 Task: Add an event with the title Presentation Finalization, date '2024/04/21', time 8:00 AM to 10:00 AMand add a description: The PIP Discussion will begin with a clear and concise explanation of the purpose and objectives of the performance improvement process. Participants will have a chance to understand the specific areas of concern and the expectations for improvement. The facilitator will ensure a supportive and non-judgmental environment, fostering open communication and active listening.Select event color  Lavender . Add location for the event as: 123 Saint Mark's Basilica, Venice, Italy, logged in from the account softage.2@softage.netand send the event invitation to softage.9@softage.net and softage.10@softage.net. Set a reminder for the event Every weekday(Monday to Friday)
Action: Mouse moved to (36, 119)
Screenshot: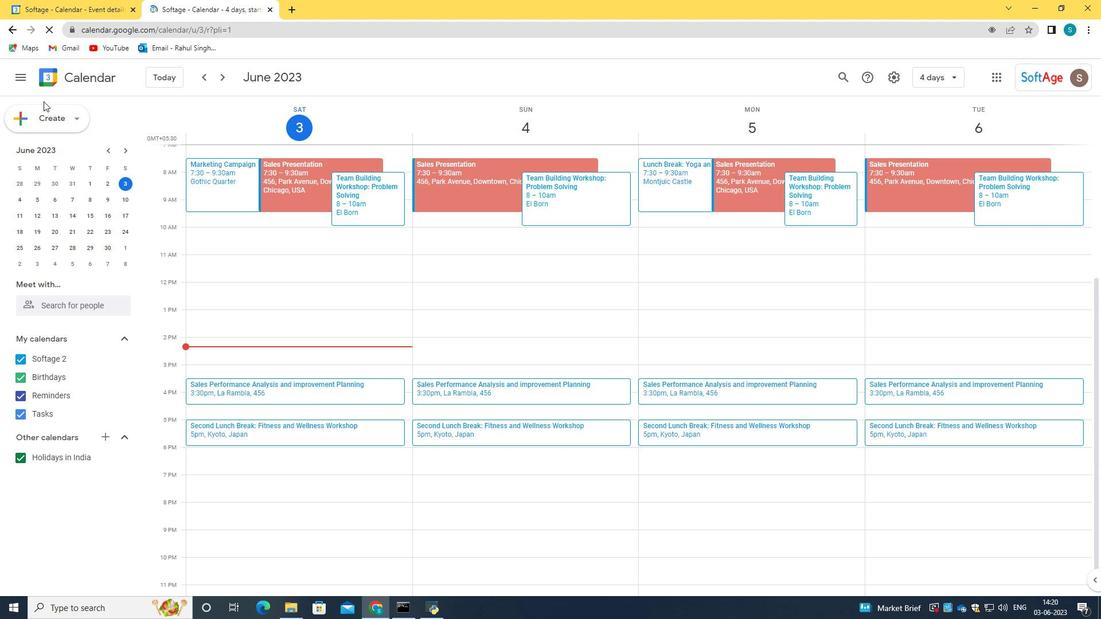 
Action: Mouse pressed left at (36, 119)
Screenshot: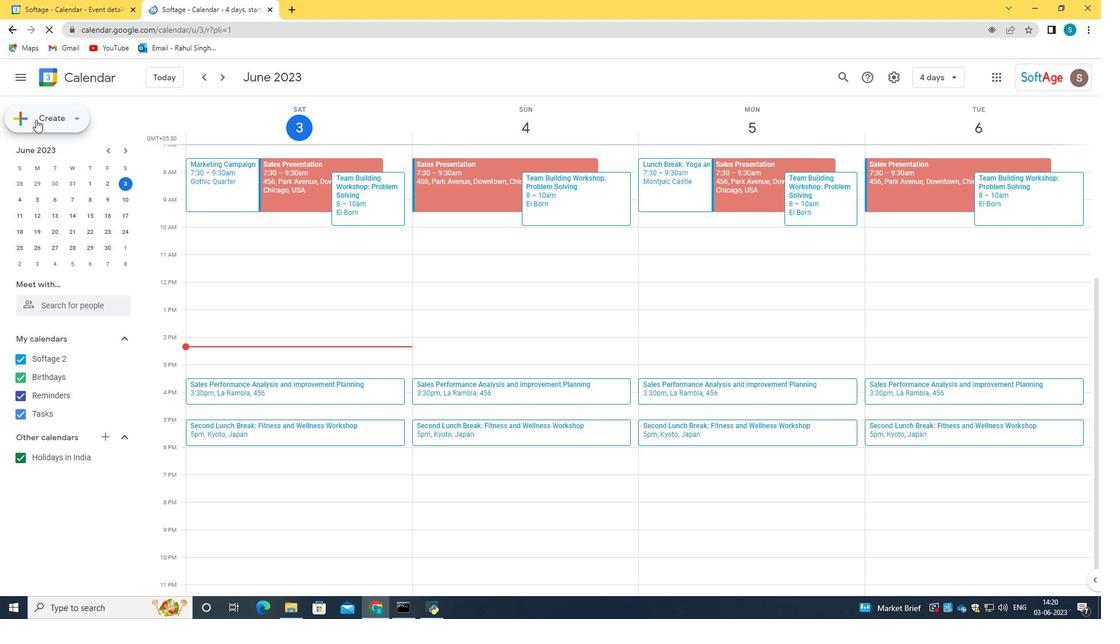 
Action: Mouse moved to (63, 155)
Screenshot: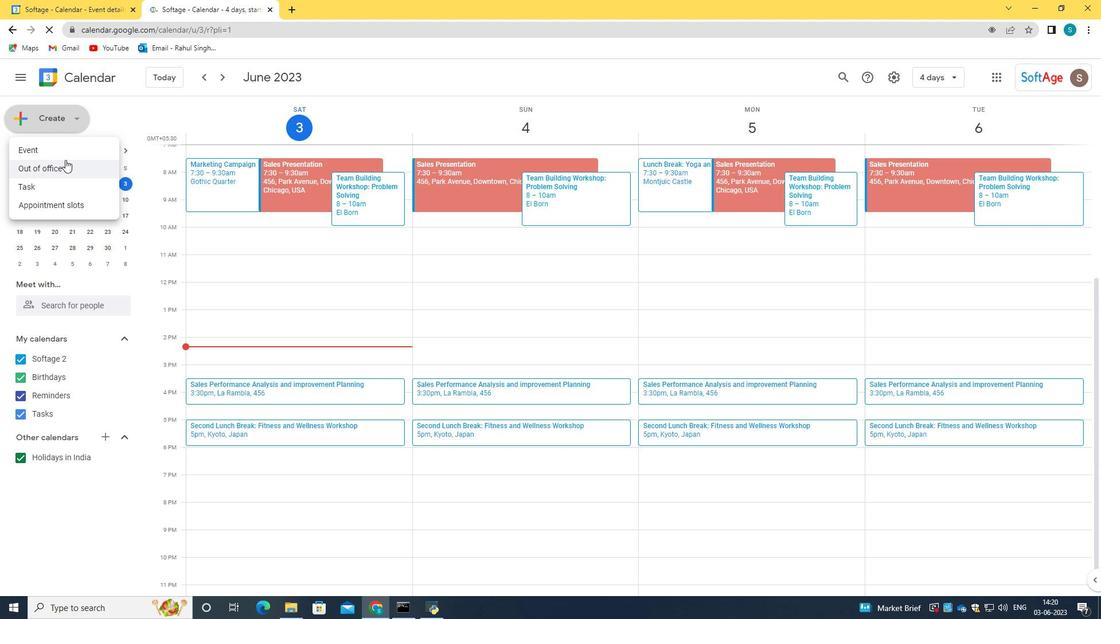 
Action: Mouse pressed left at (63, 155)
Screenshot: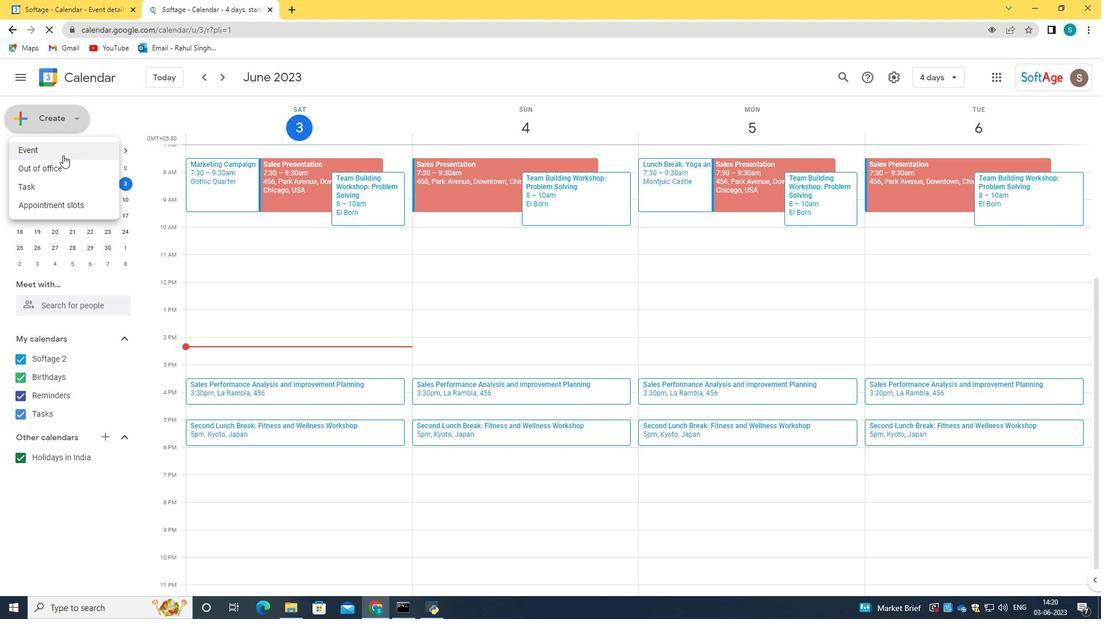 
Action: Mouse moved to (512, 224)
Screenshot: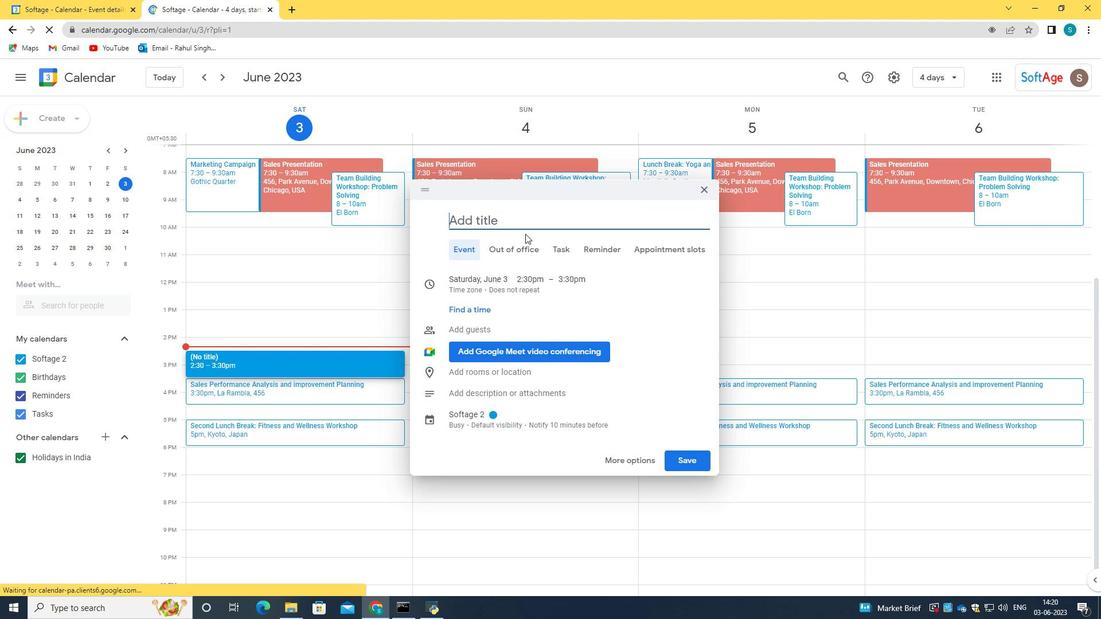 
Action: Mouse pressed left at (512, 224)
Screenshot: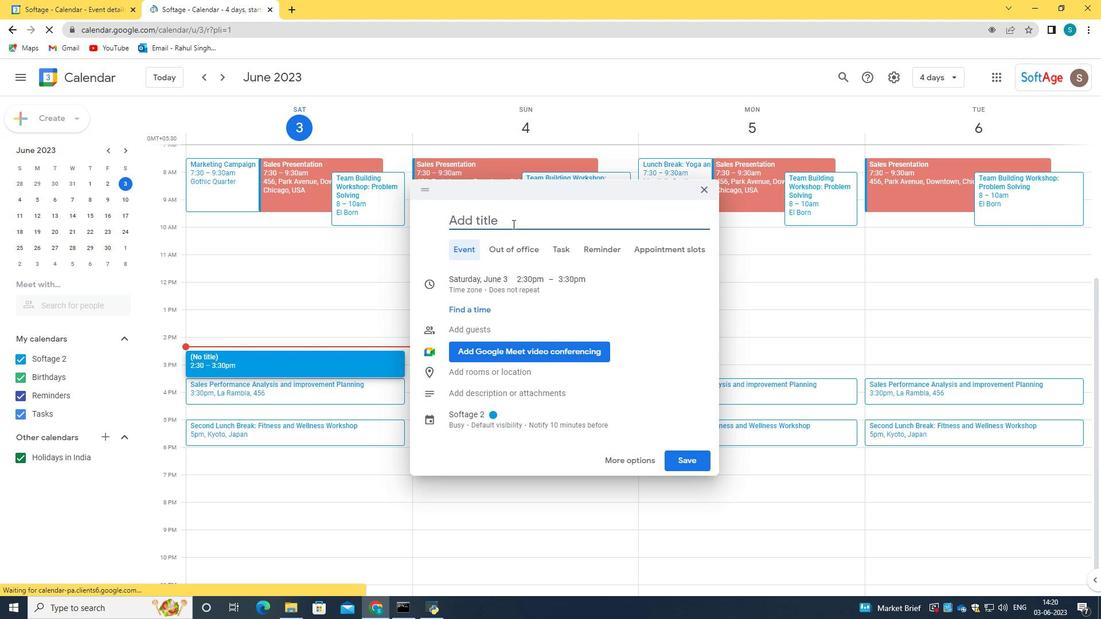 
Action: Key pressed <Key.caps_lock>S<Key.caps_lock>ales<Key.space><Key.caps_lock>T<Key.caps_lock>eam<Key.space><Key.caps_lock>M<Key.caps_lock>eeting,<Key.backspace>
Screenshot: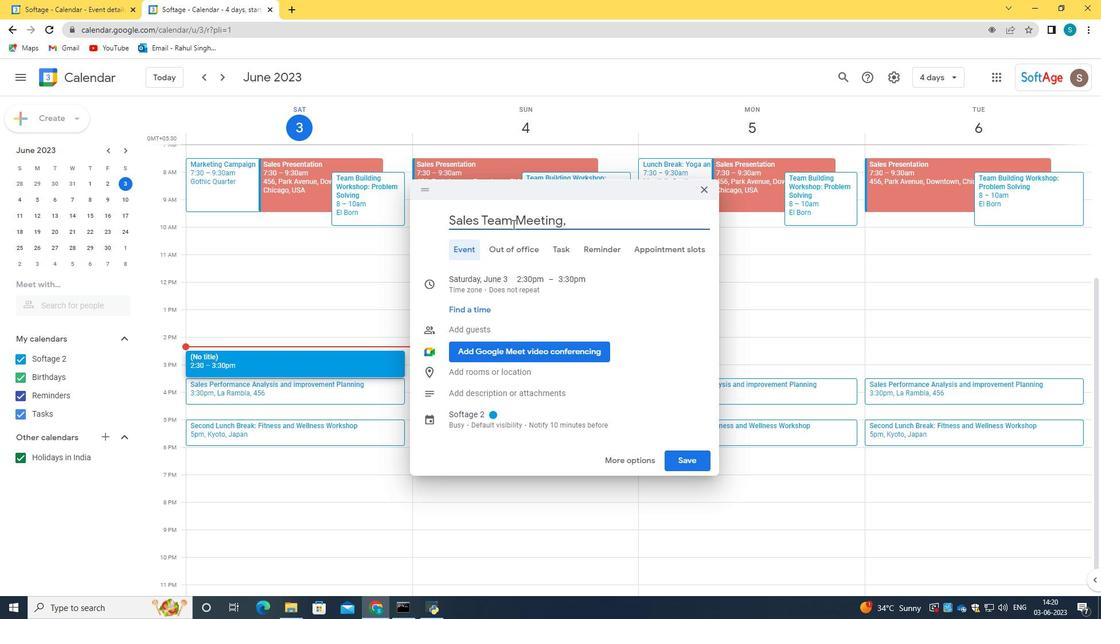 
Action: Mouse moved to (650, 459)
Screenshot: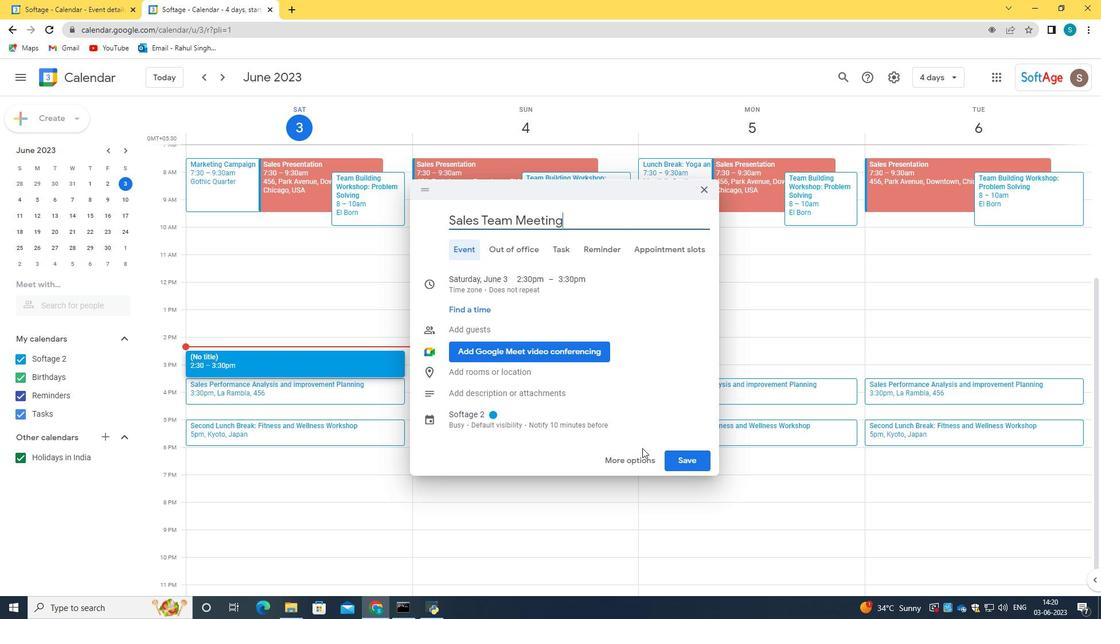 
Action: Mouse pressed left at (650, 459)
Screenshot: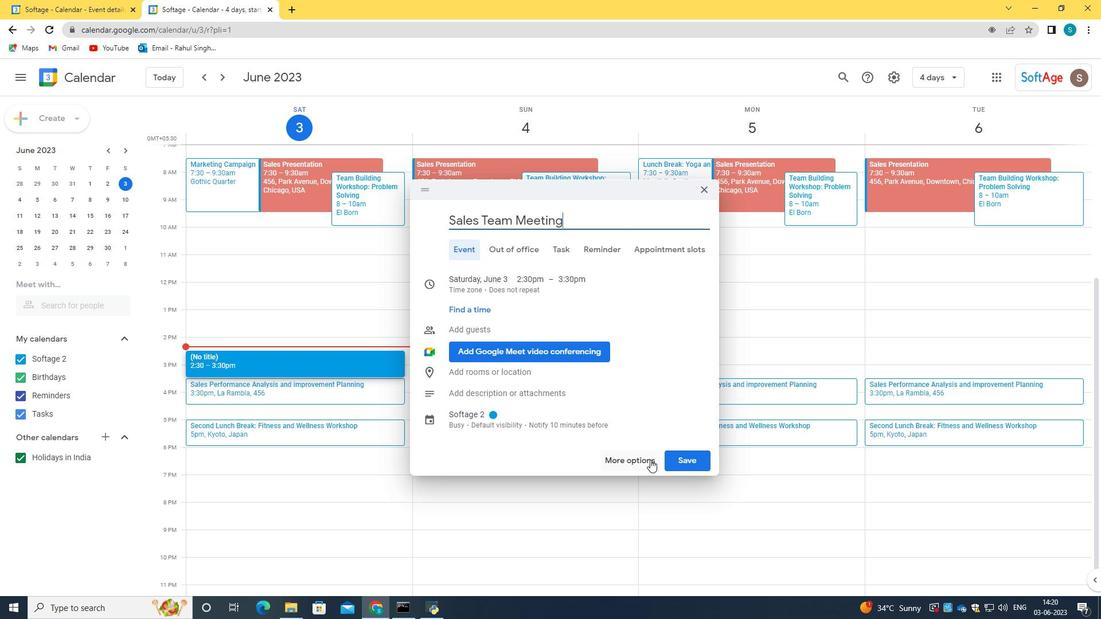 
Action: Mouse moved to (69, 117)
Screenshot: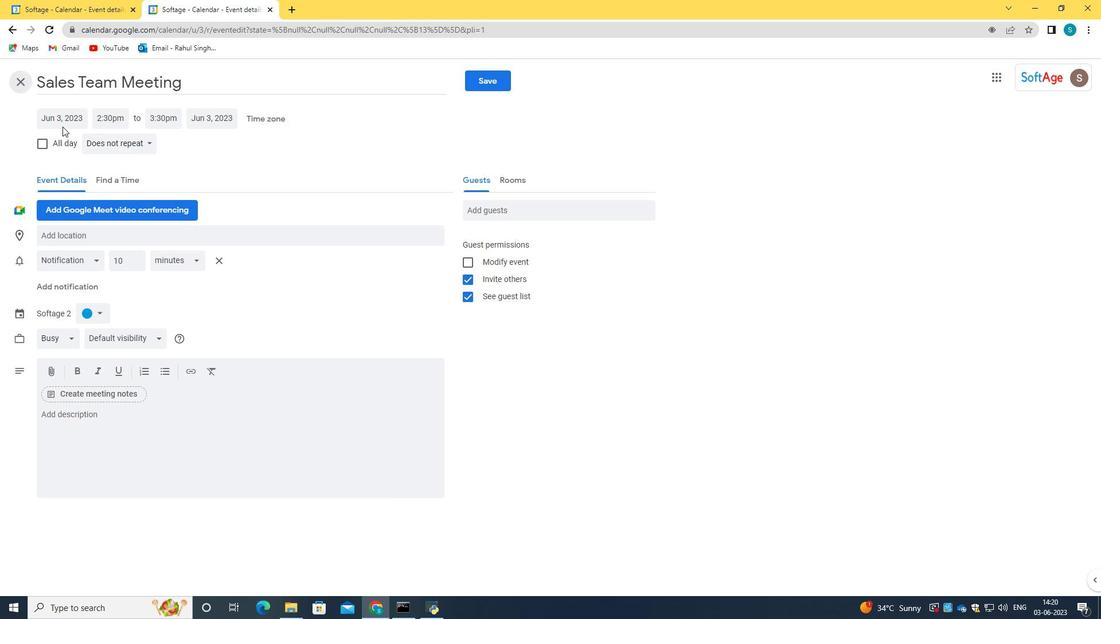 
Action: Mouse pressed left at (69, 117)
Screenshot: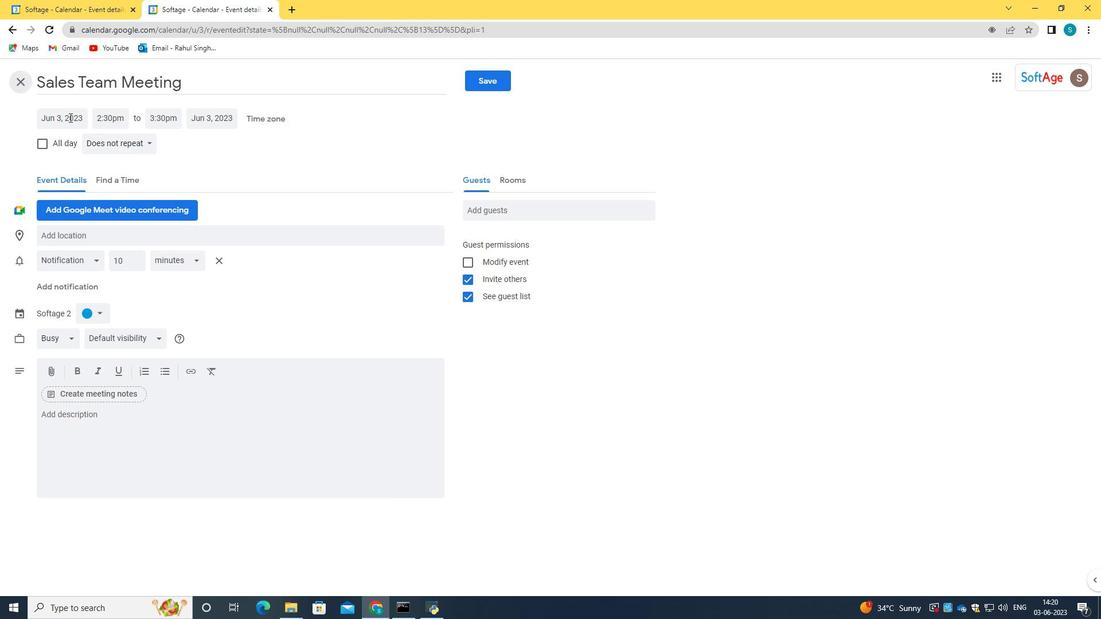 
Action: Key pressed 2024/03/05
Screenshot: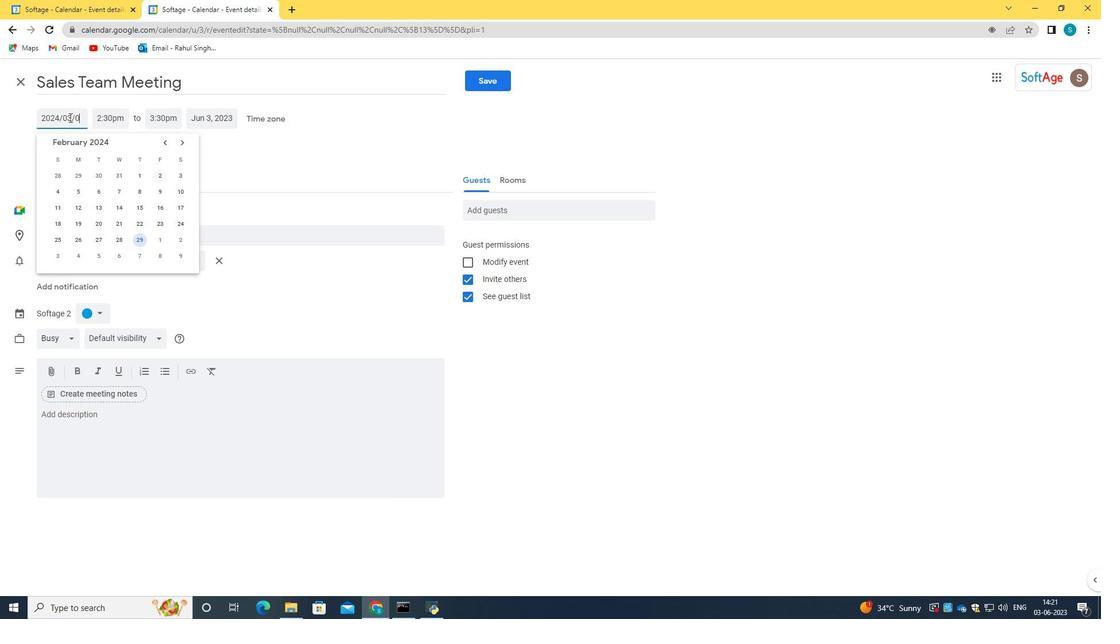 
Action: Mouse moved to (107, 120)
Screenshot: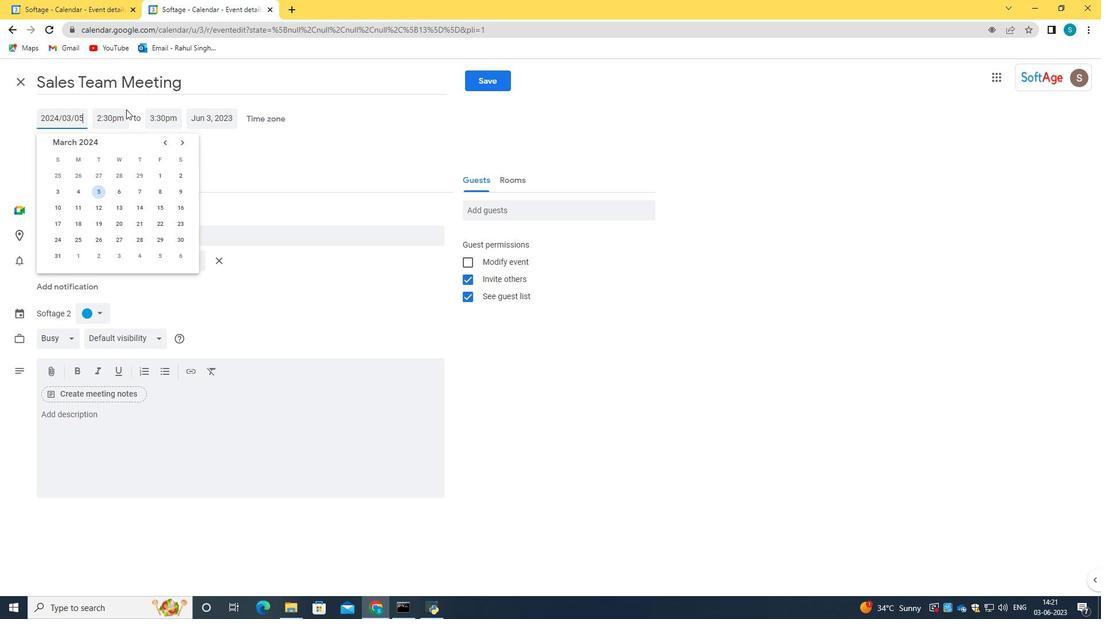 
Action: Mouse pressed left at (107, 120)
Screenshot: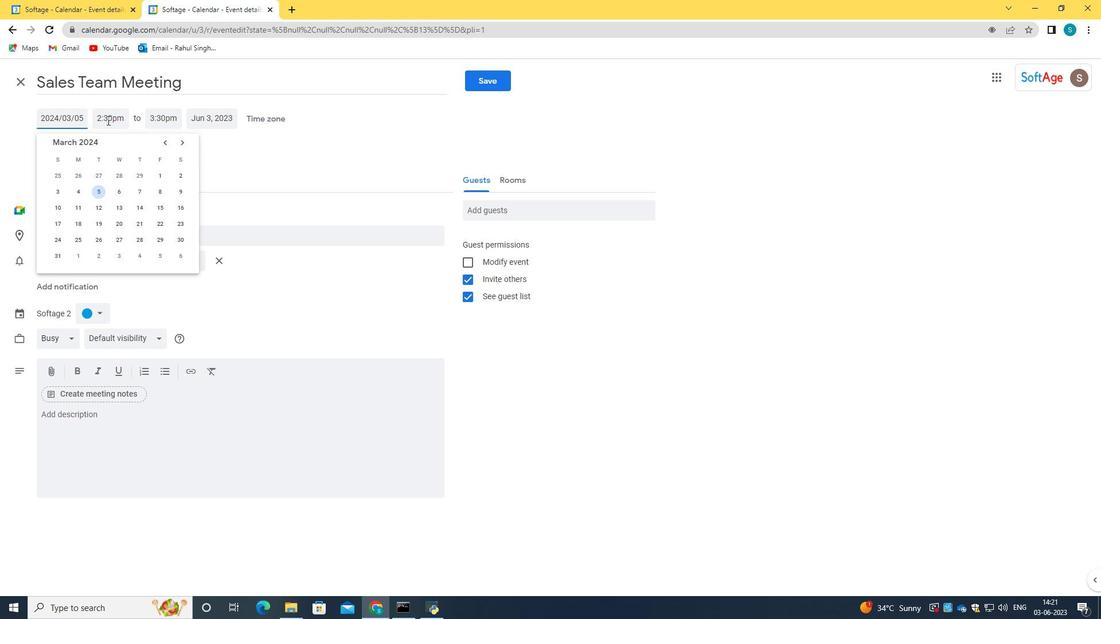 
Action: Key pressed 09<Key.shift_r>:40<Key.tab>11<Key.shift_r>:40
Screenshot: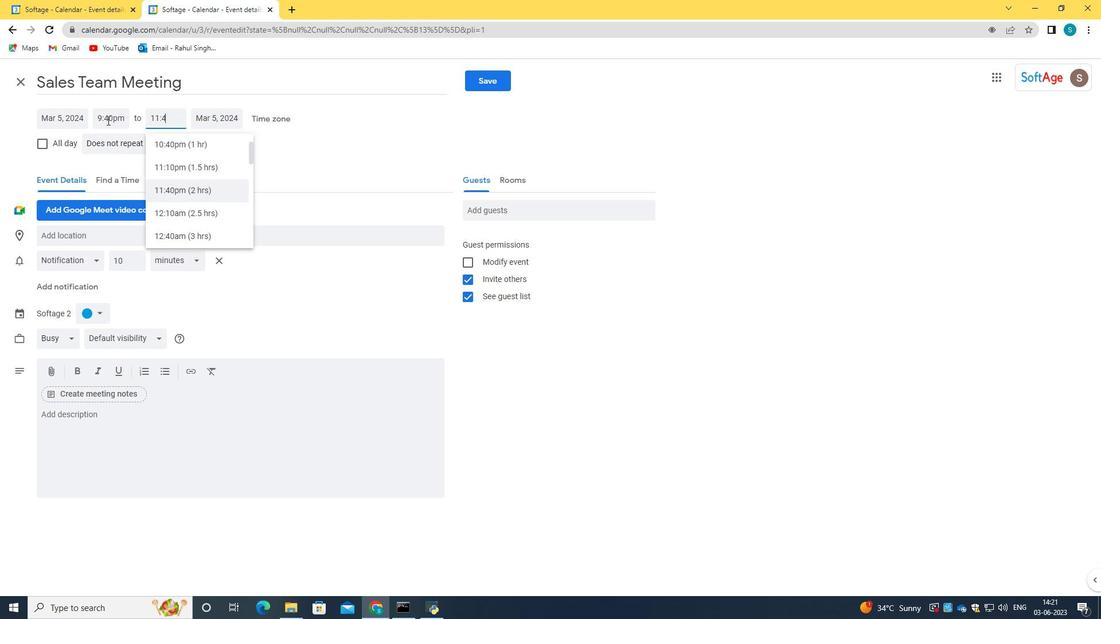 
Action: Mouse moved to (201, 193)
Screenshot: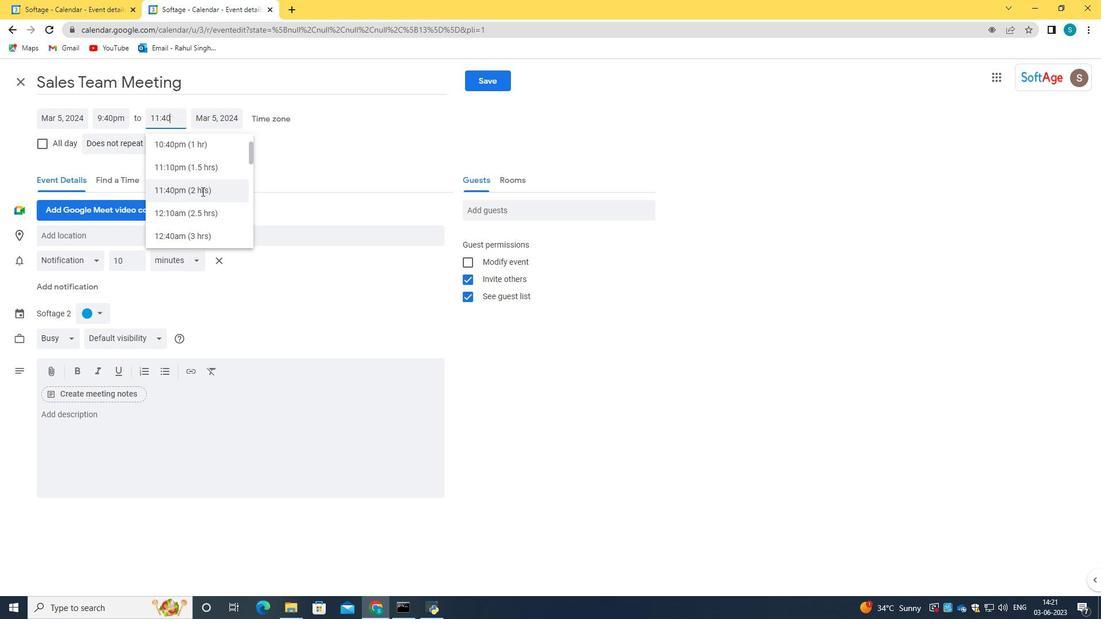 
Action: Mouse pressed left at (201, 193)
Screenshot: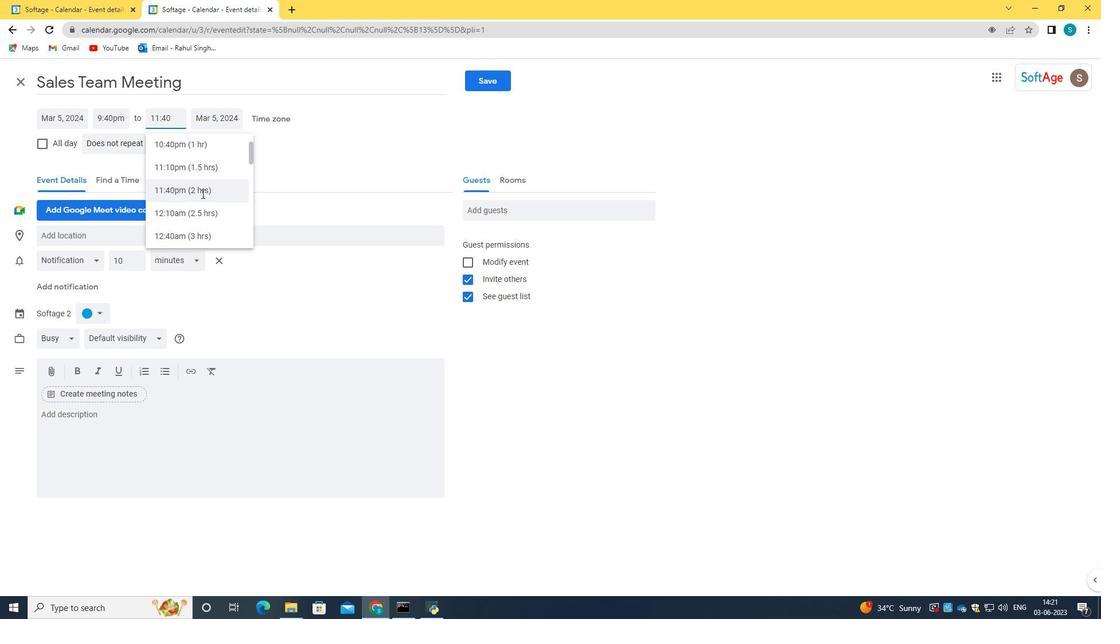 
Action: Mouse moved to (164, 427)
Screenshot: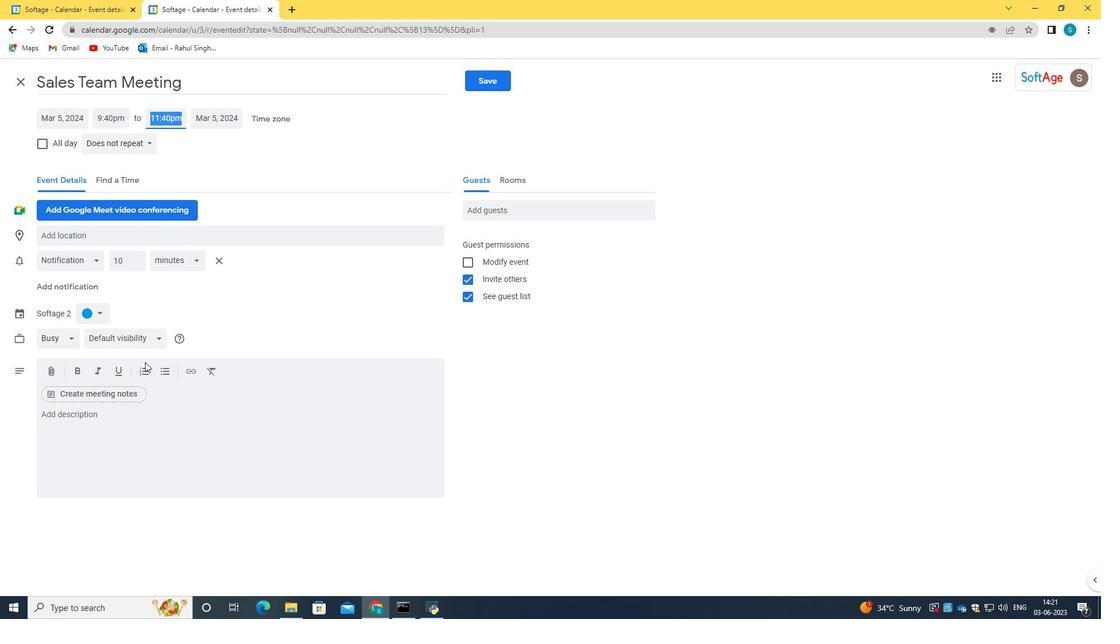
Action: Mouse pressed left at (164, 427)
Screenshot: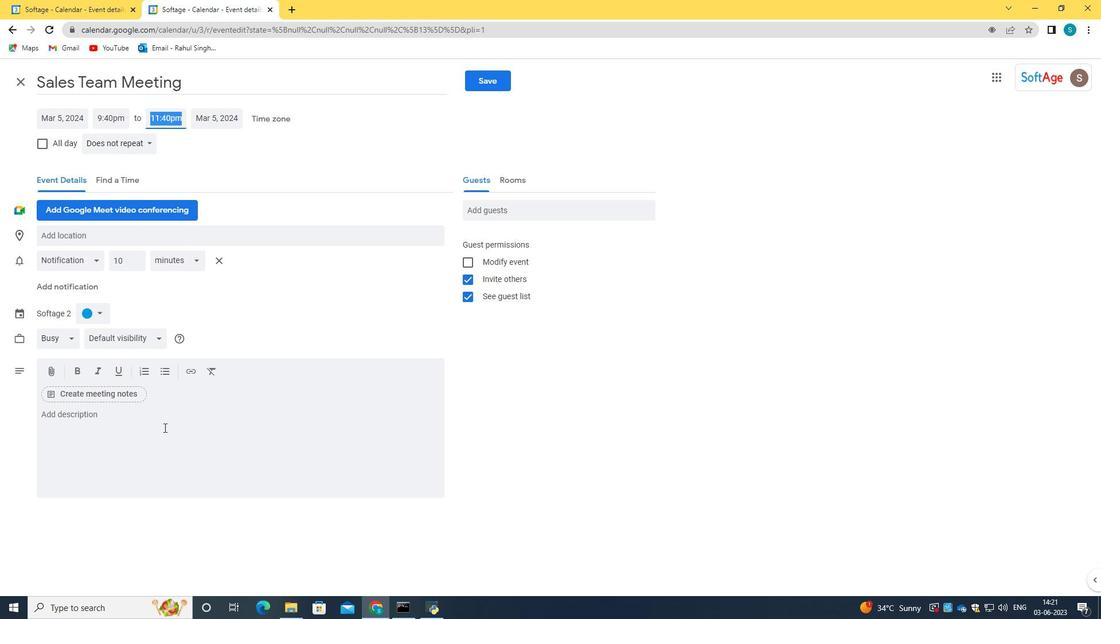 
Action: Key pressed <Key.caps_lock>P<Key.caps_lock>articipants<Key.space>will<Key.space>gain<Key.space>insights<Key.space>into<Key.space>leading<Key.space>and<Key.space>managing<Key.space>change<Key.space>wihti<Key.backspace><Key.backspace><Key.backspace>thin<Key.space>their<Key.space>teams<Key.space>and<Key.space>organizations.<Key.space><Key.caps_lock>T<Key.caps_lock>hey<Key.space>will<Key.space>learn<Key.space>how<Key.space>to<Key.space>navigate<Key.space>change<Key.space>effectively,<Key.space>engage<Key.space>team<Key.space>members<Key.space>in<Key.space>the<Key.space>change<Key.space>ac<Key.backspace><Key.backspace>process<Key.space><Key.backspace>,<Key.space>and<Key.space>a<Key.backspace>create<Key.space>a<Key.space>culture<Key.space>of<Key.space>adaptability<Key.space>and<Key.space>resilience.
Screenshot: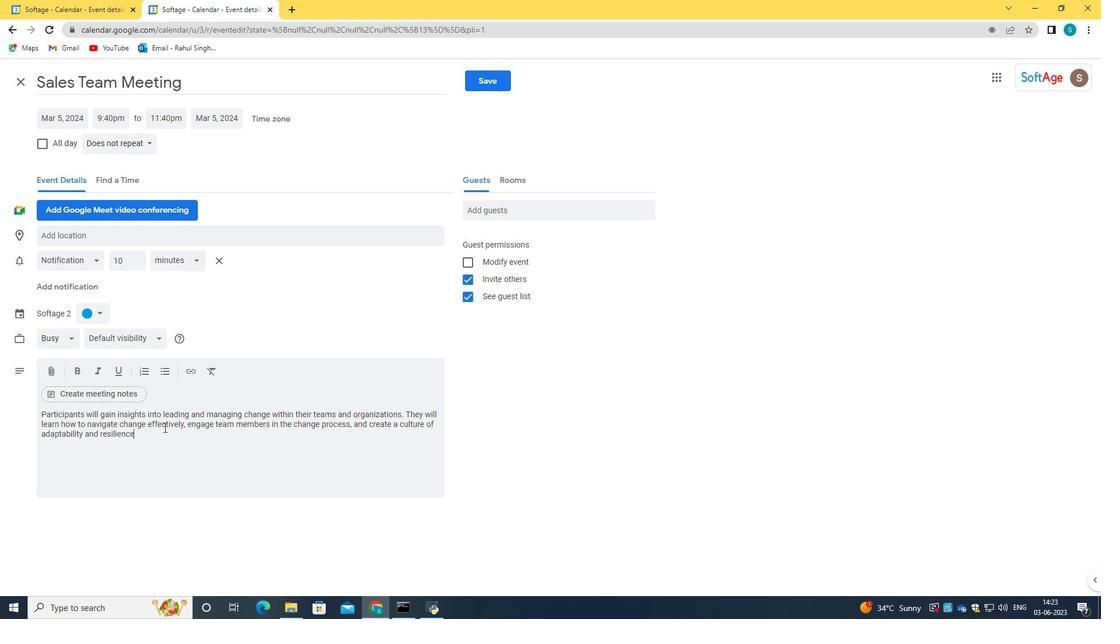 
Action: Mouse moved to (161, 446)
Screenshot: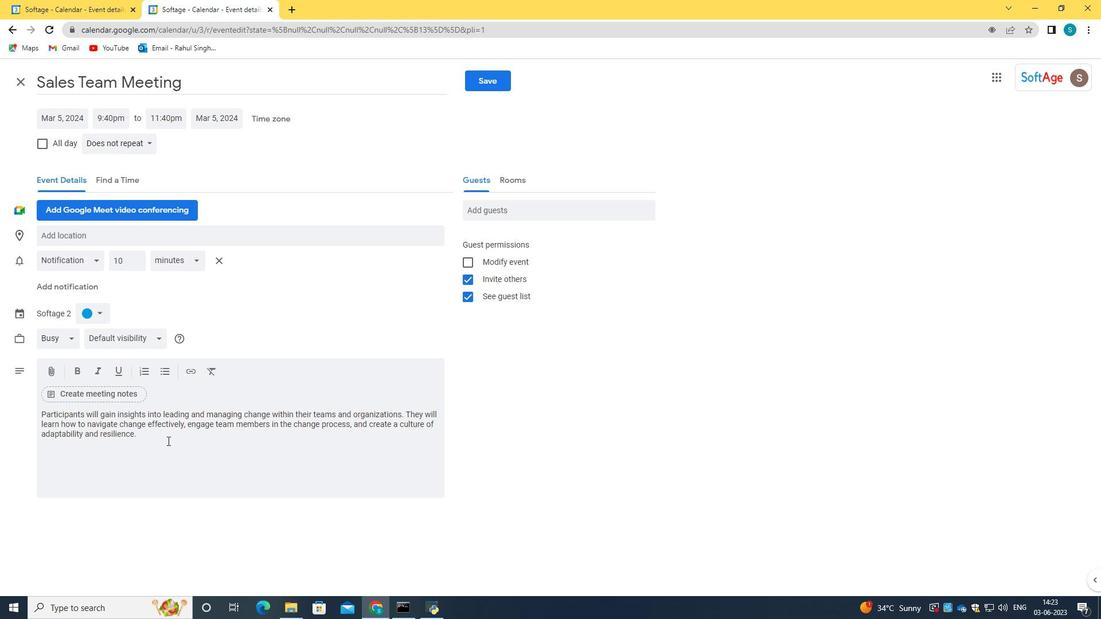 
Action: Mouse pressed left at (161, 446)
Screenshot: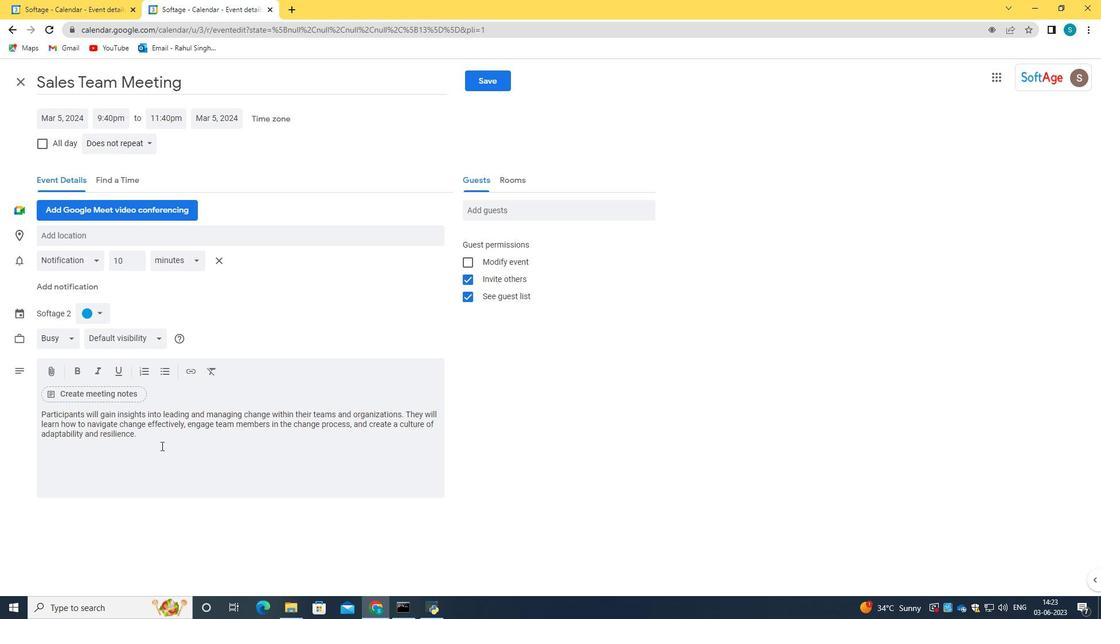
Action: Mouse moved to (81, 238)
Screenshot: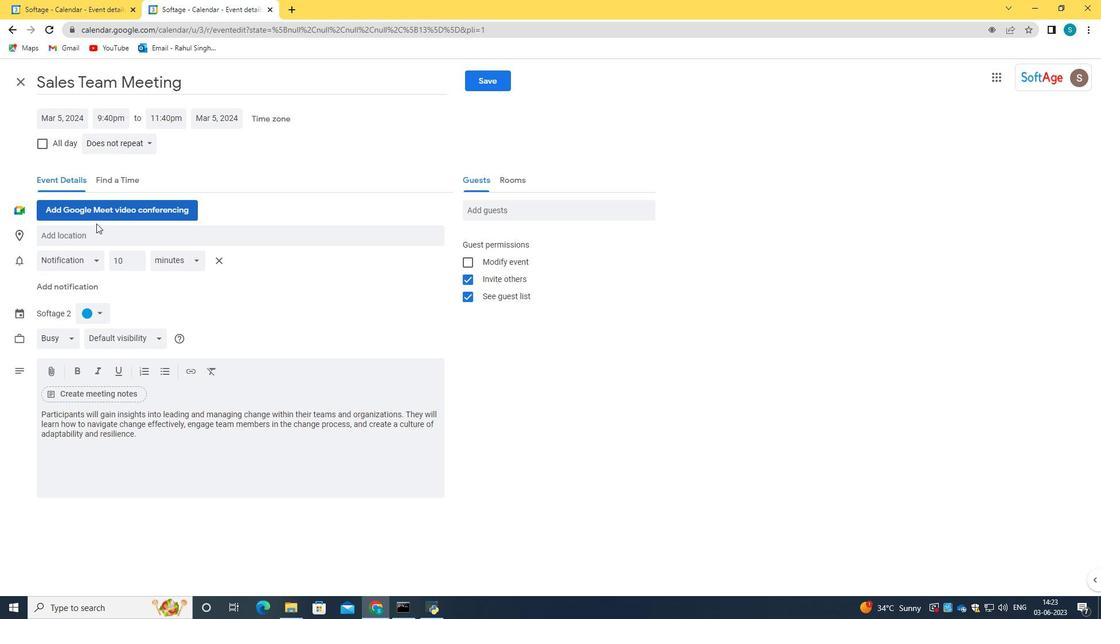 
Action: Mouse pressed left at (81, 238)
Screenshot: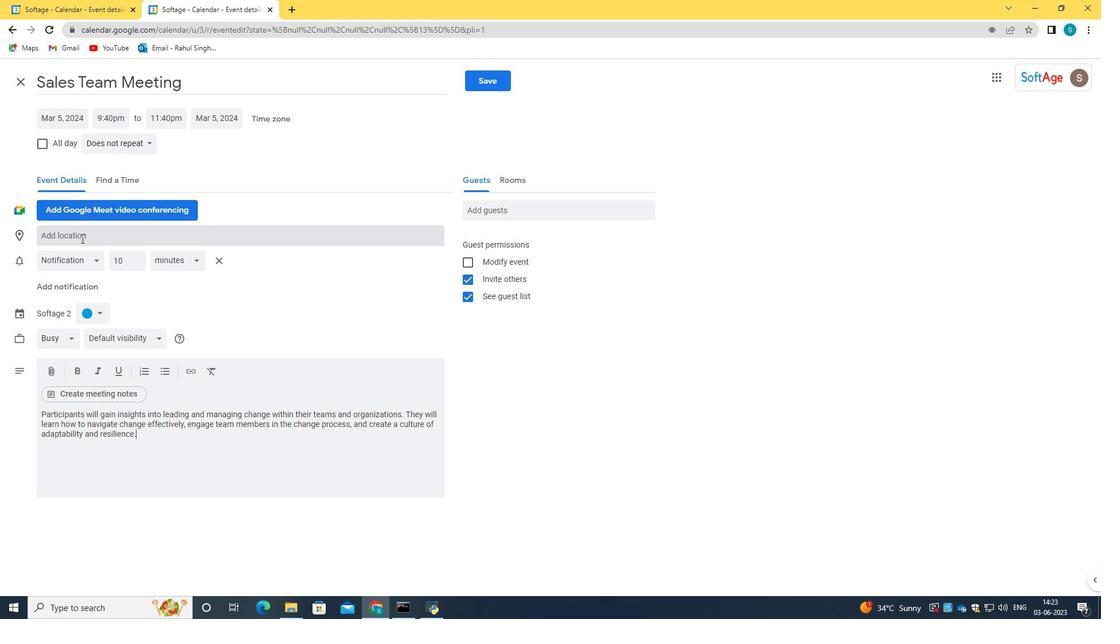 
Action: Key pressed 789<Key.space><Key.caps_lock>P<Key.caps_lock>iazza<Key.space><Key.caps_lock>S<Key.caps_lock>an<Key.space><Key.caps_lock>M<Key.caps_lock>arco,<Key.space><Key.caps_lock>V<Key.caps_lock>enice,<Key.space><Key.caps_lock>I<Key.caps_lock>taly
Screenshot: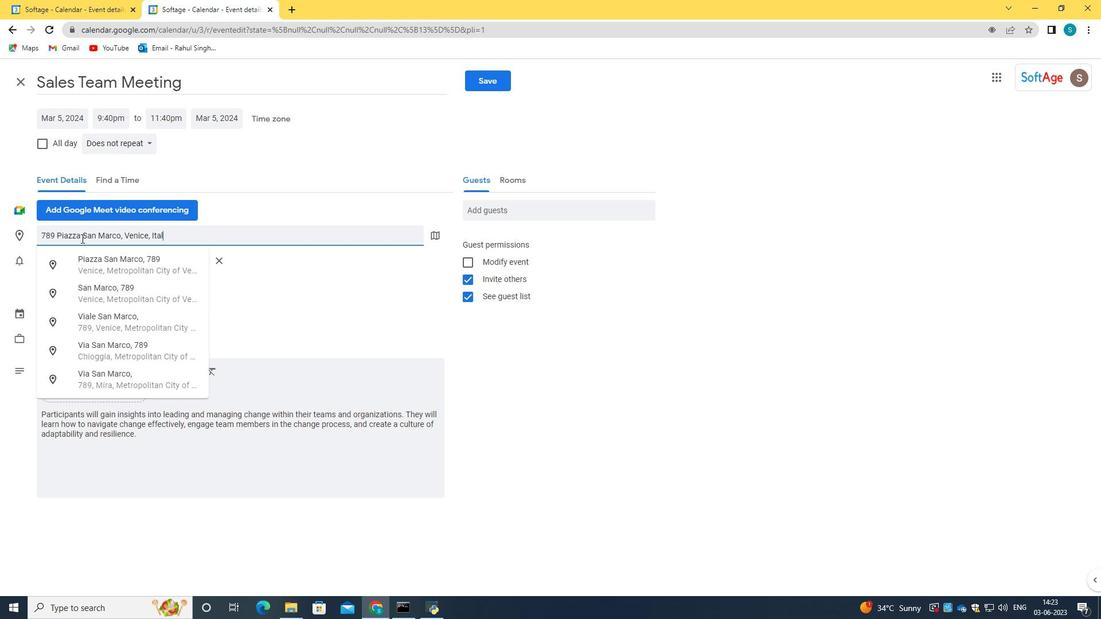 
Action: Mouse moved to (216, 235)
Screenshot: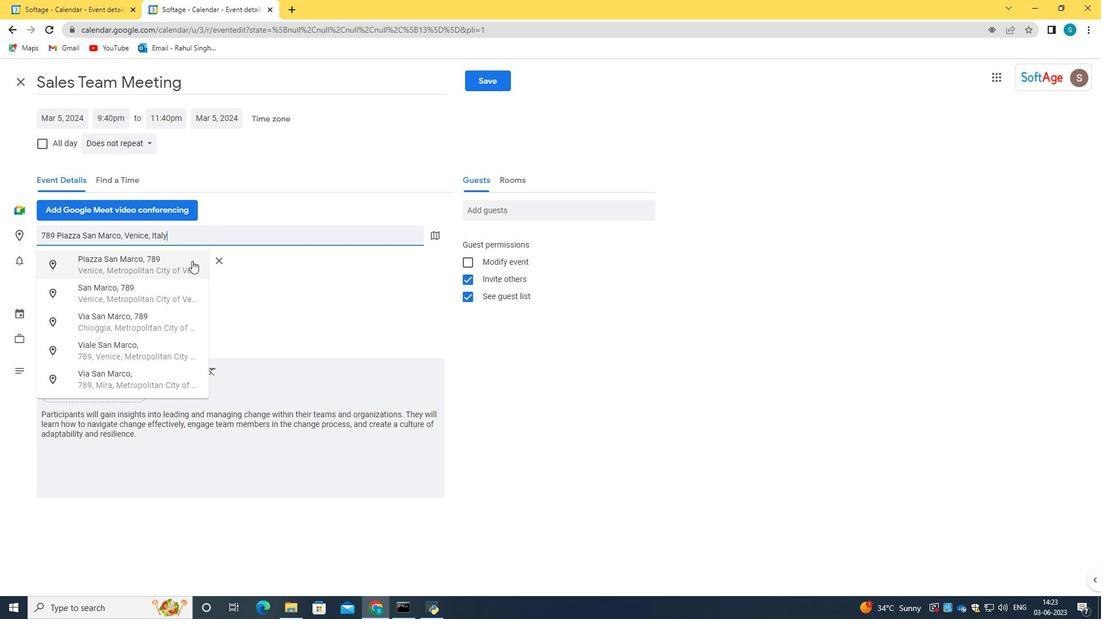 
Action: Key pressed <Key.enter>
Screenshot: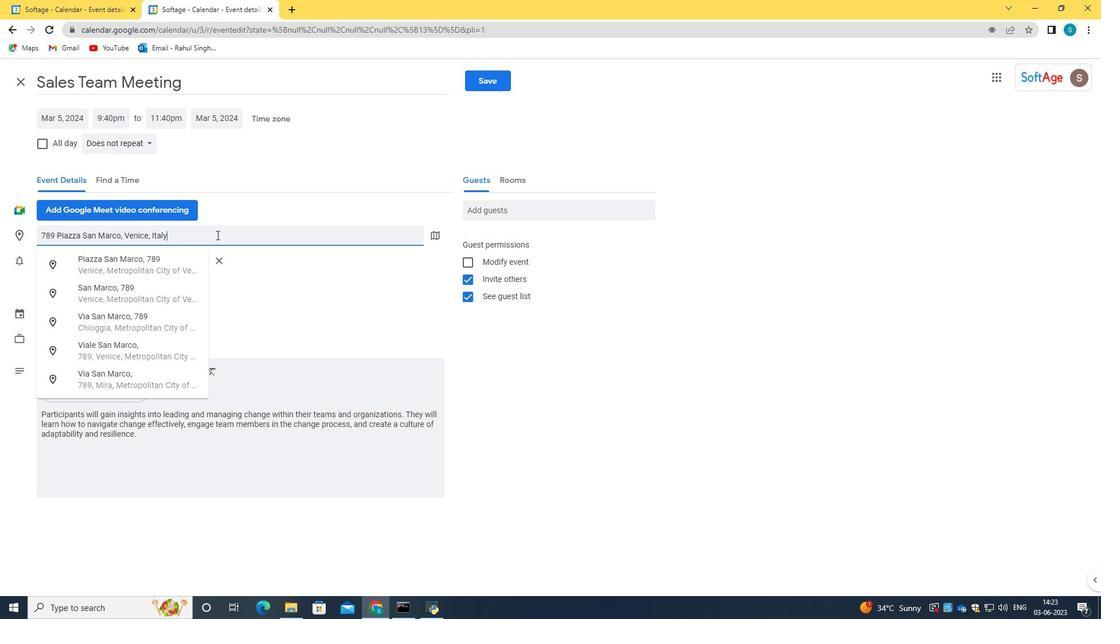 
Action: Mouse moved to (494, 208)
Screenshot: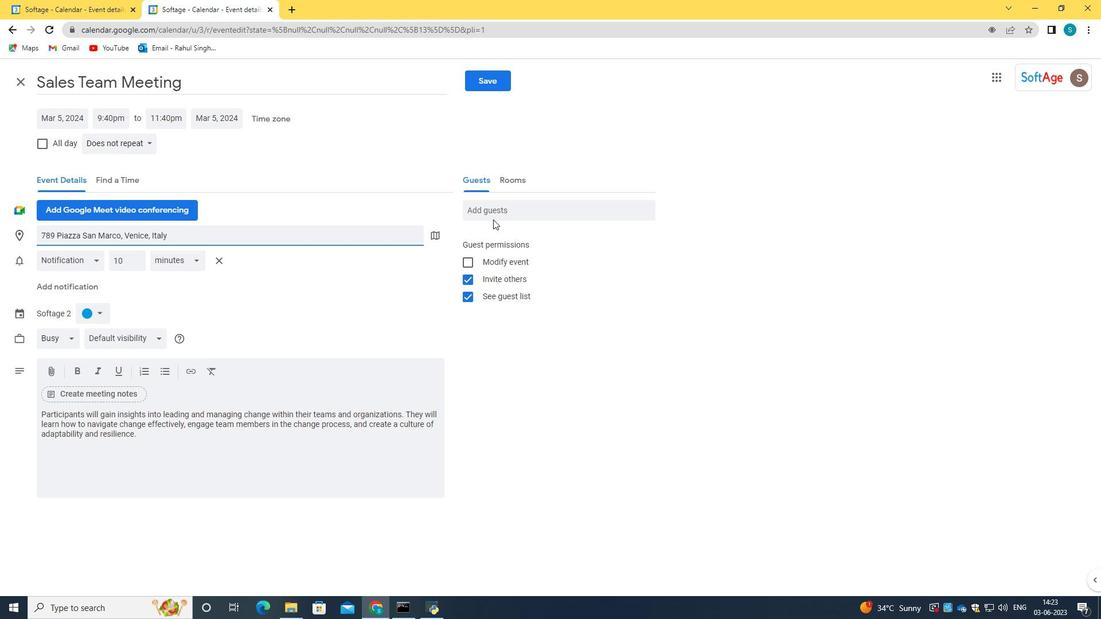 
Action: Mouse pressed left at (494, 208)
Screenshot: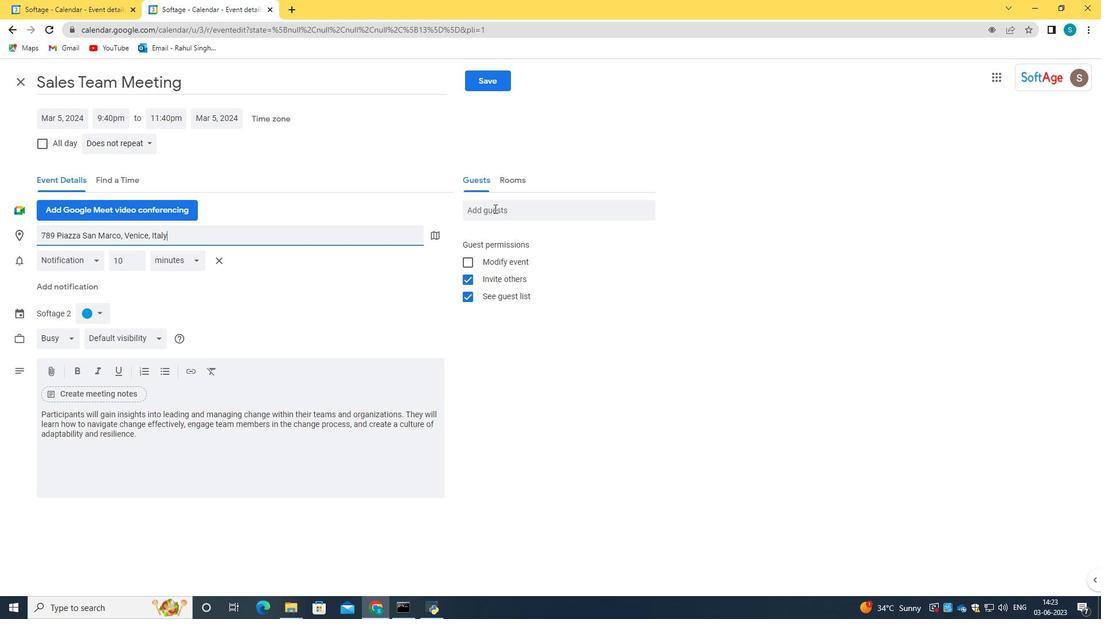
Action: Key pressed <Key.caps_lock><Key.caps_lock>softage.5<Key.shift>@softage.ney<Key.backspace>t
Screenshot: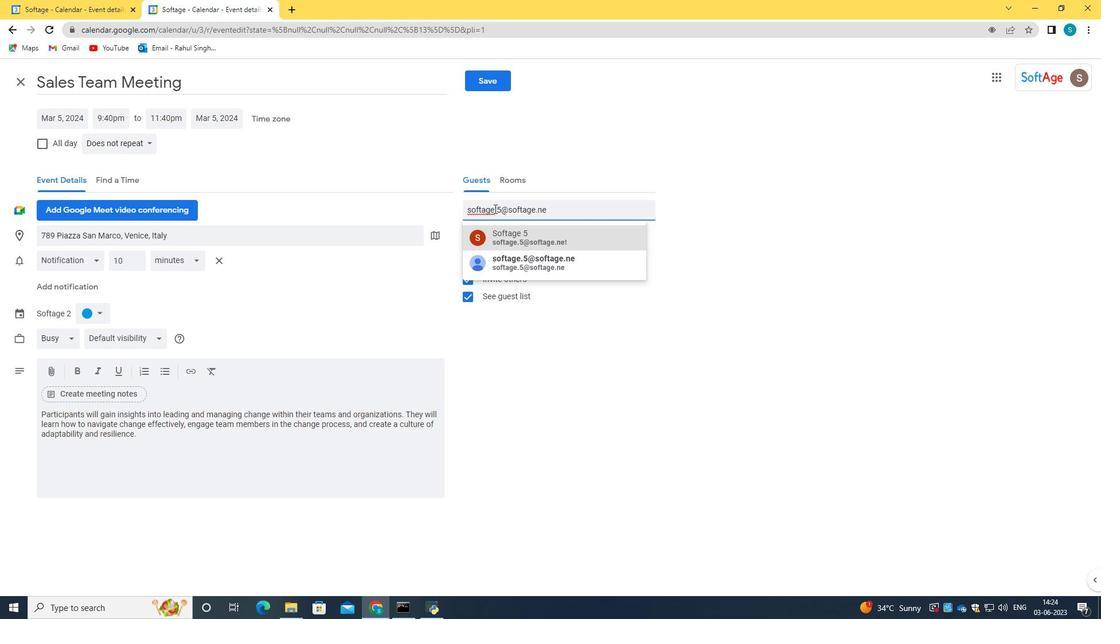 
Action: Mouse moved to (512, 229)
Screenshot: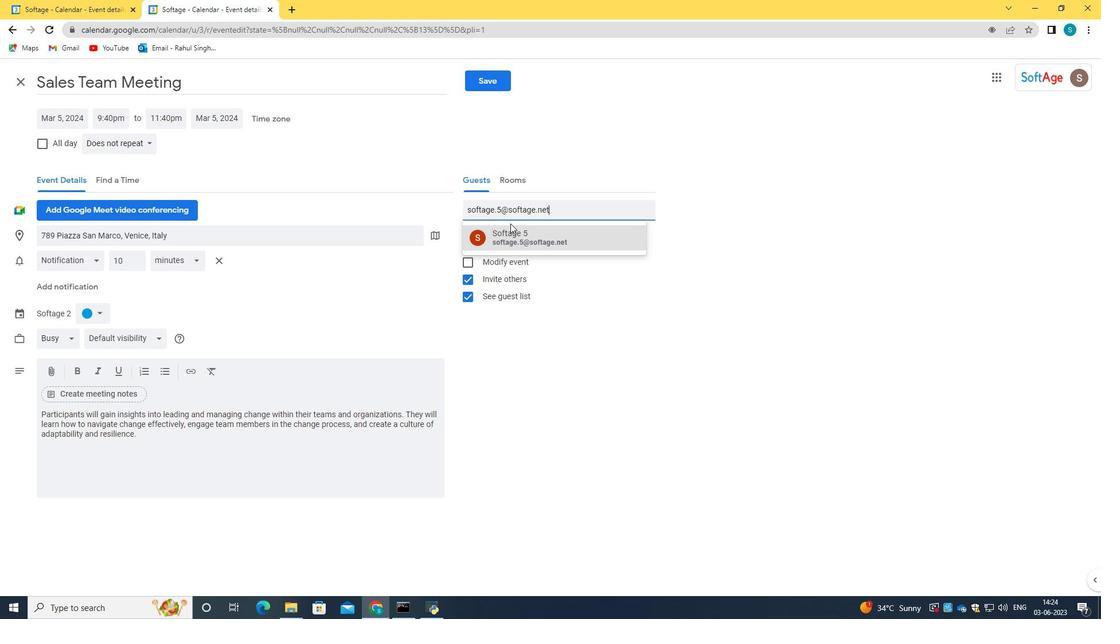 
Action: Mouse pressed left at (512, 229)
Screenshot: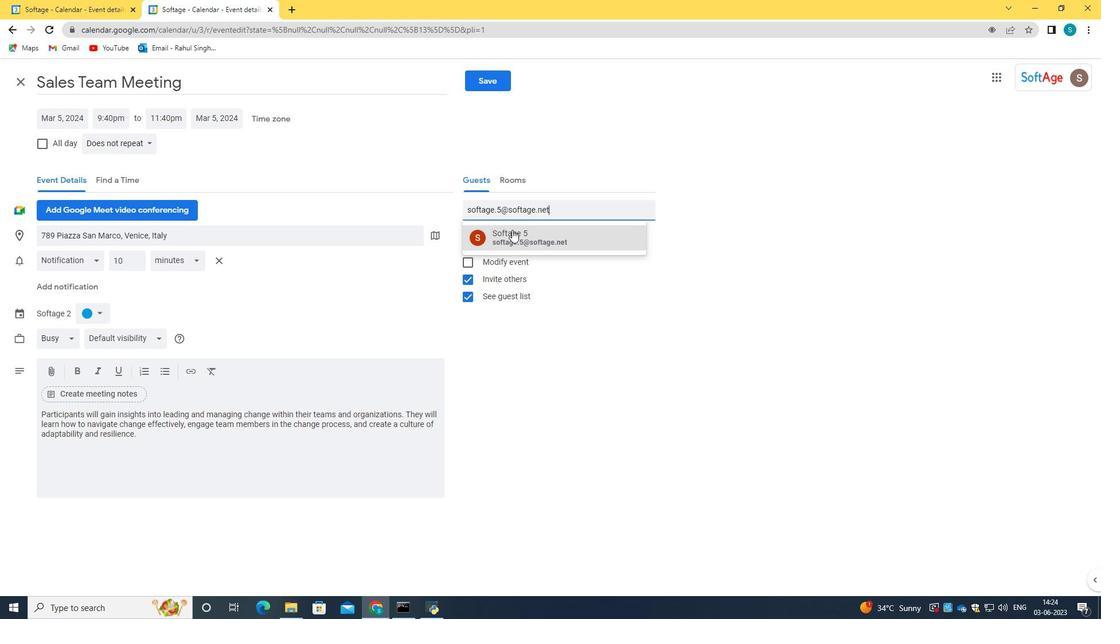 
Action: Mouse moved to (504, 216)
Screenshot: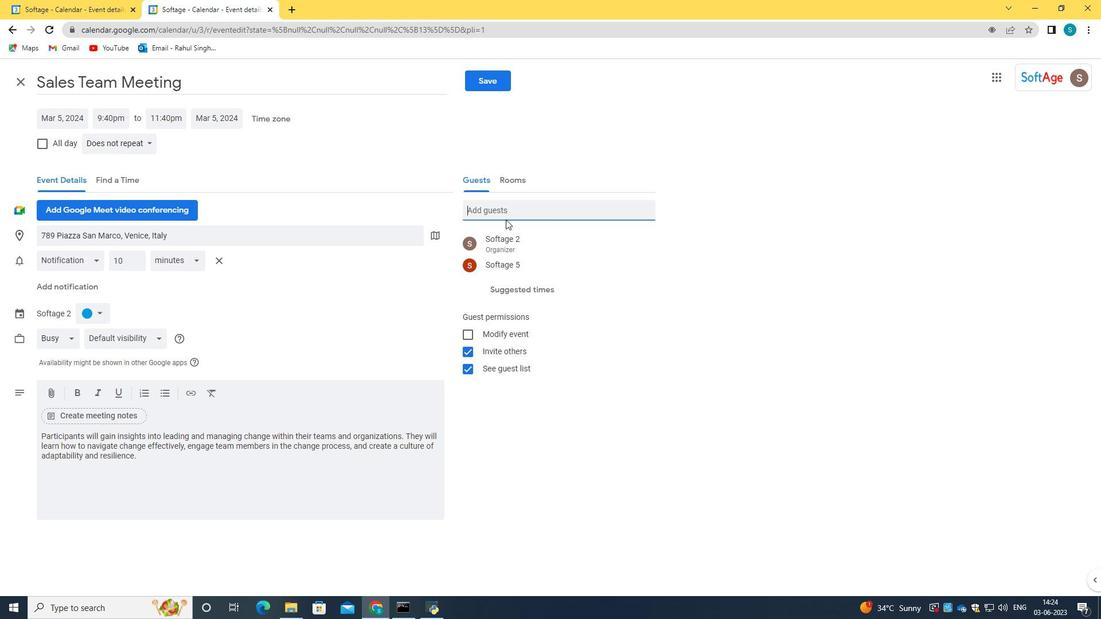 
Action: Key pressed softage.6<Key.shift>@softage.net
Screenshot: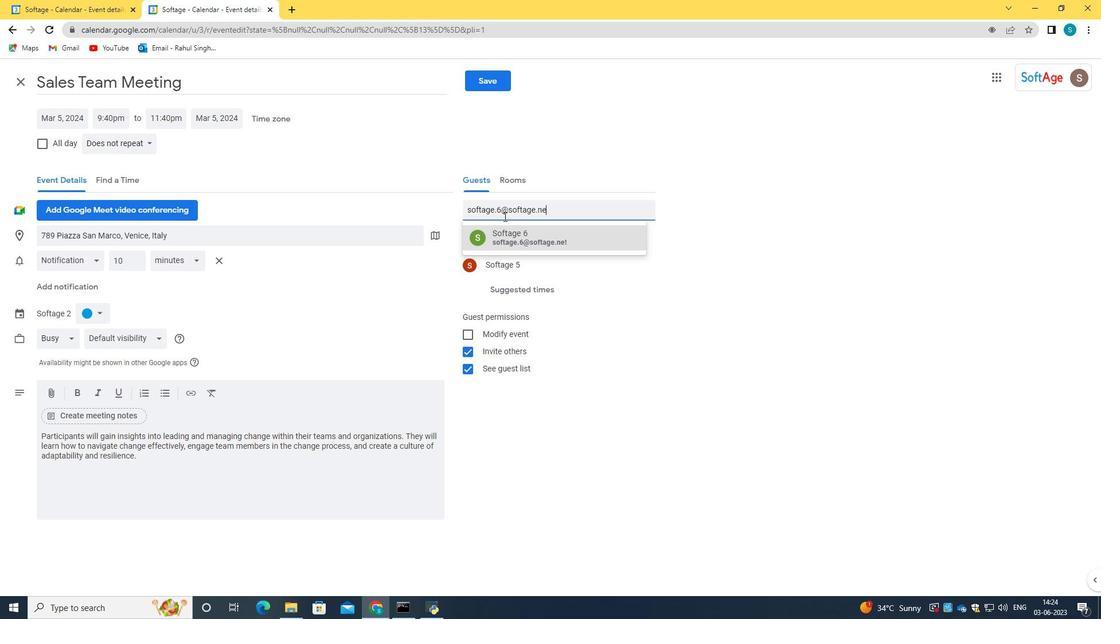 
Action: Mouse moved to (512, 232)
Screenshot: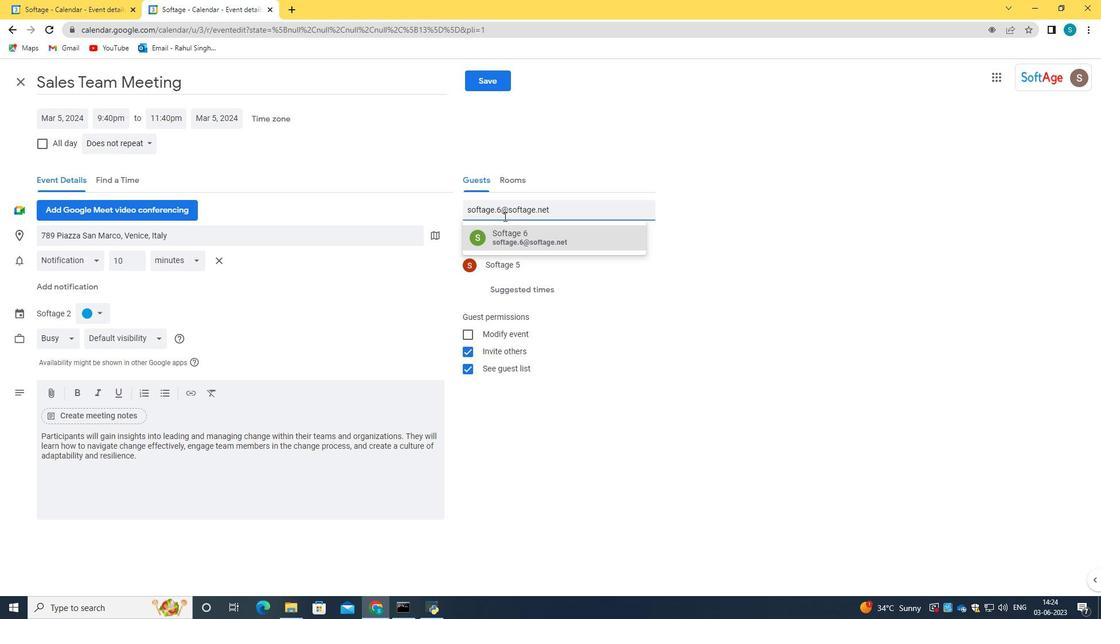 
Action: Mouse pressed left at (512, 232)
Screenshot: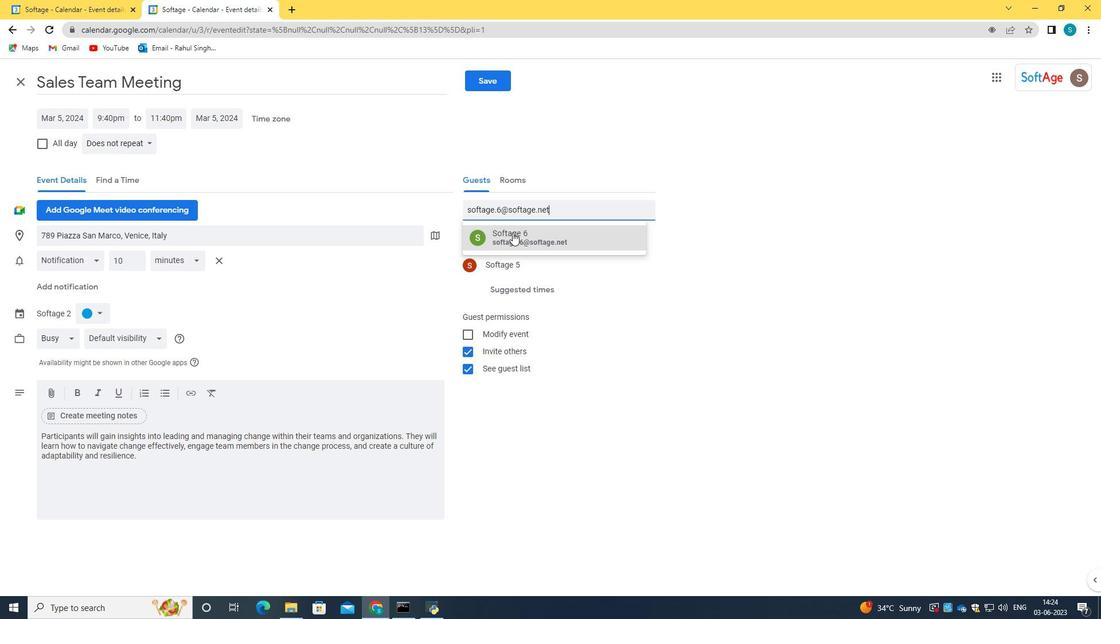 
Action: Mouse moved to (125, 140)
Screenshot: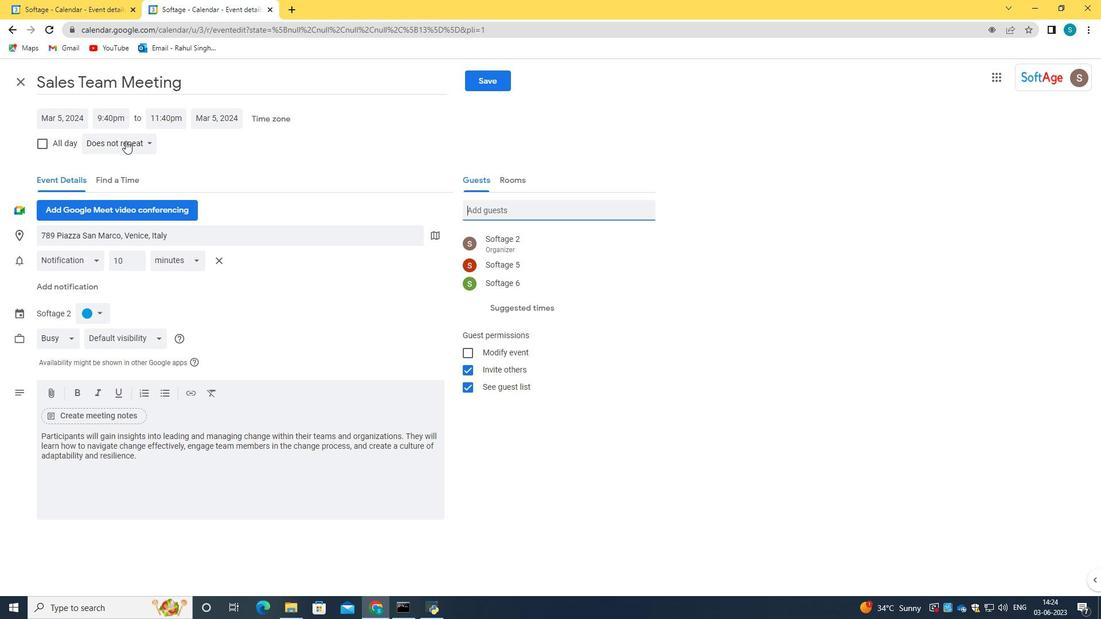 
Action: Mouse pressed left at (125, 140)
Screenshot: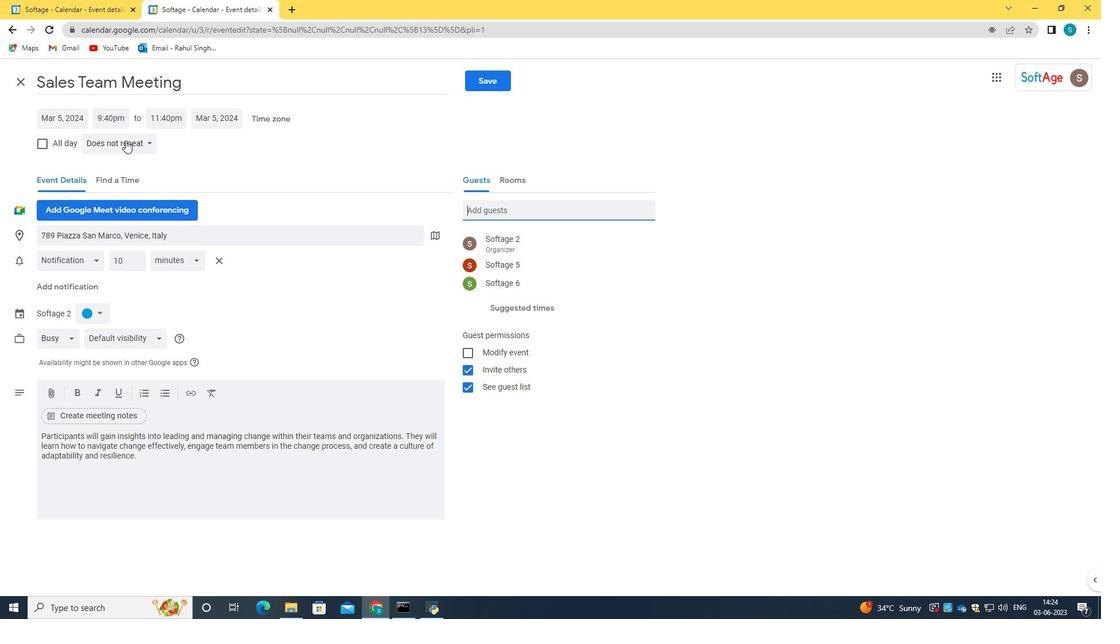 
Action: Mouse moved to (136, 246)
Screenshot: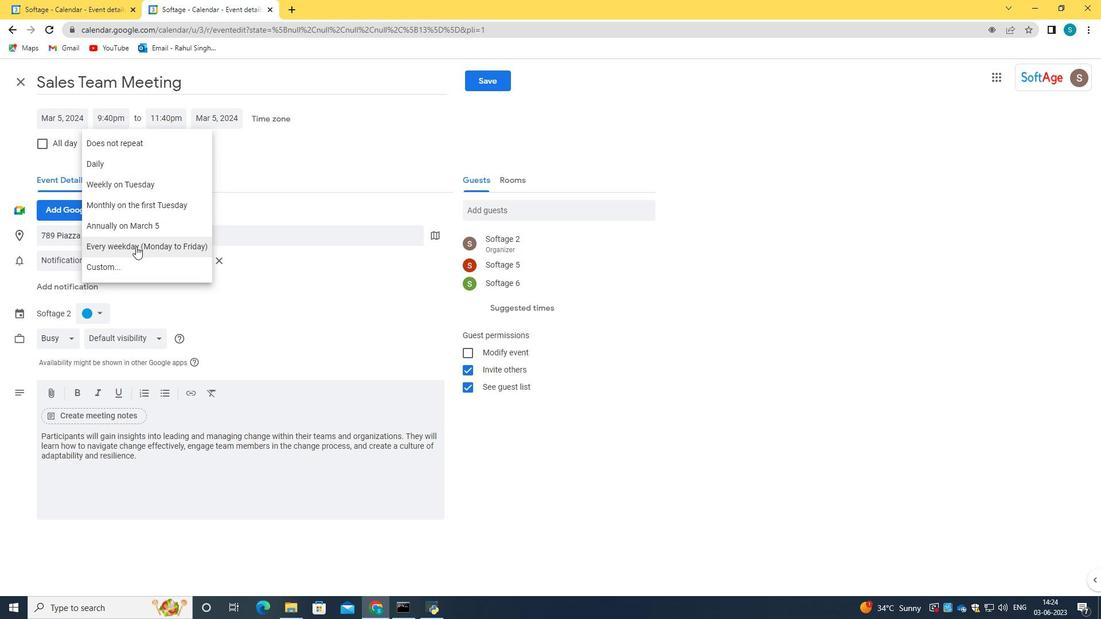 
Action: Mouse pressed left at (136, 246)
Screenshot: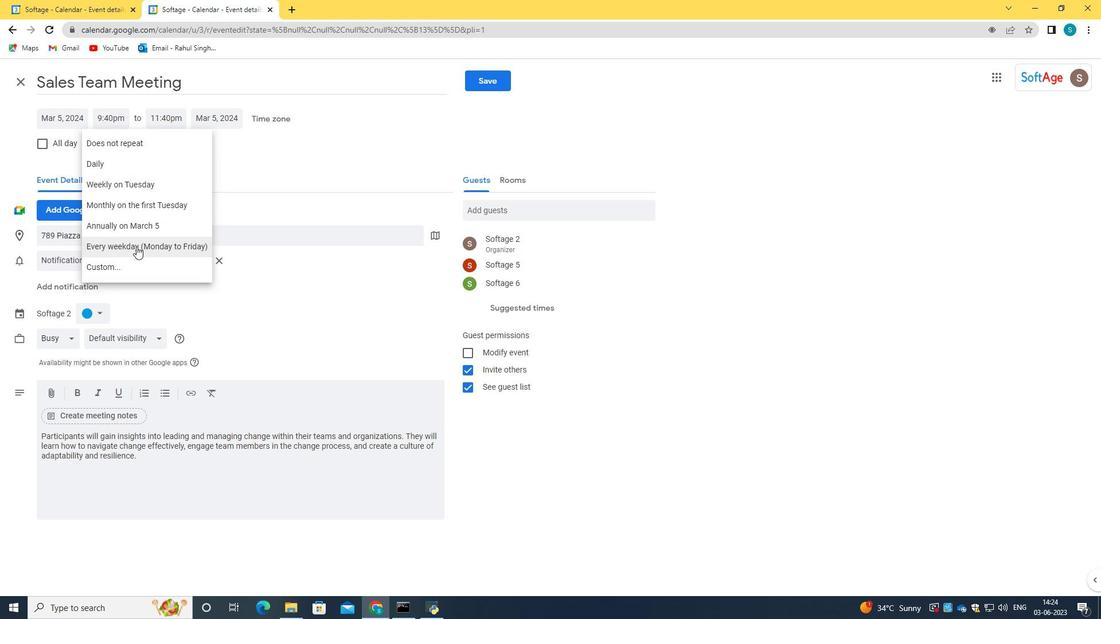 
Action: Mouse moved to (498, 83)
Screenshot: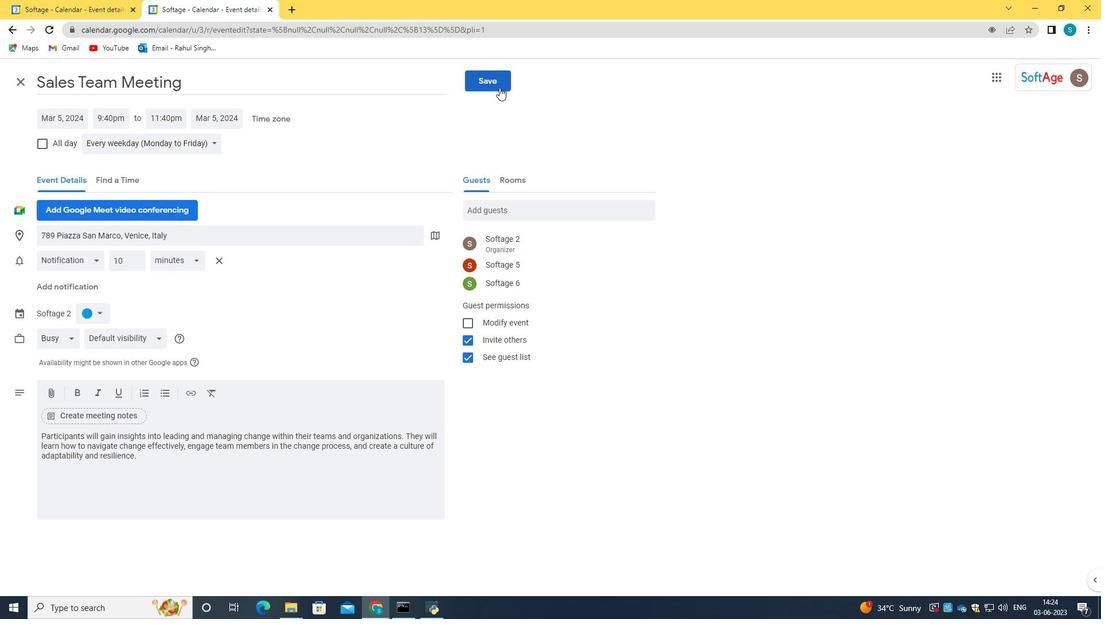 
Action: Mouse pressed left at (498, 83)
Screenshot: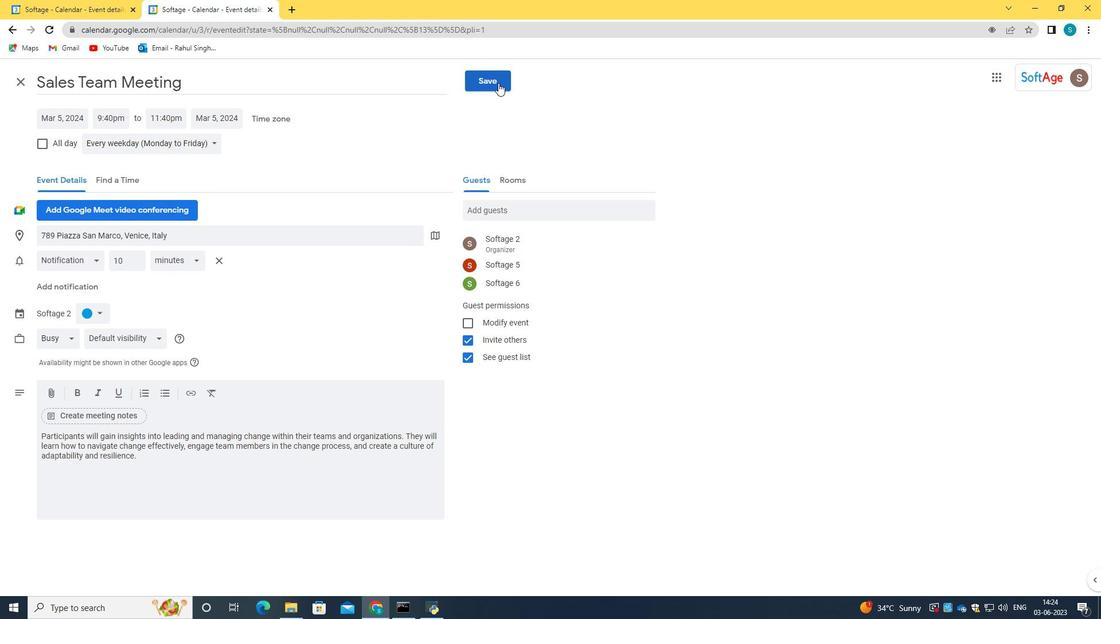 
Action: Mouse moved to (652, 354)
Screenshot: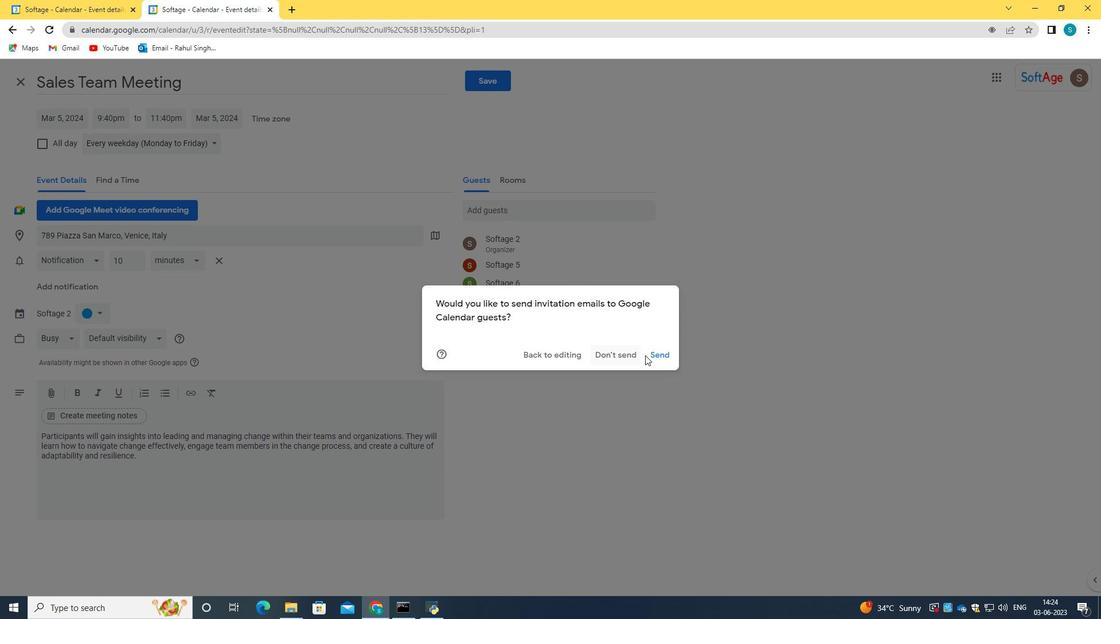 
Action: Mouse pressed left at (652, 354)
Screenshot: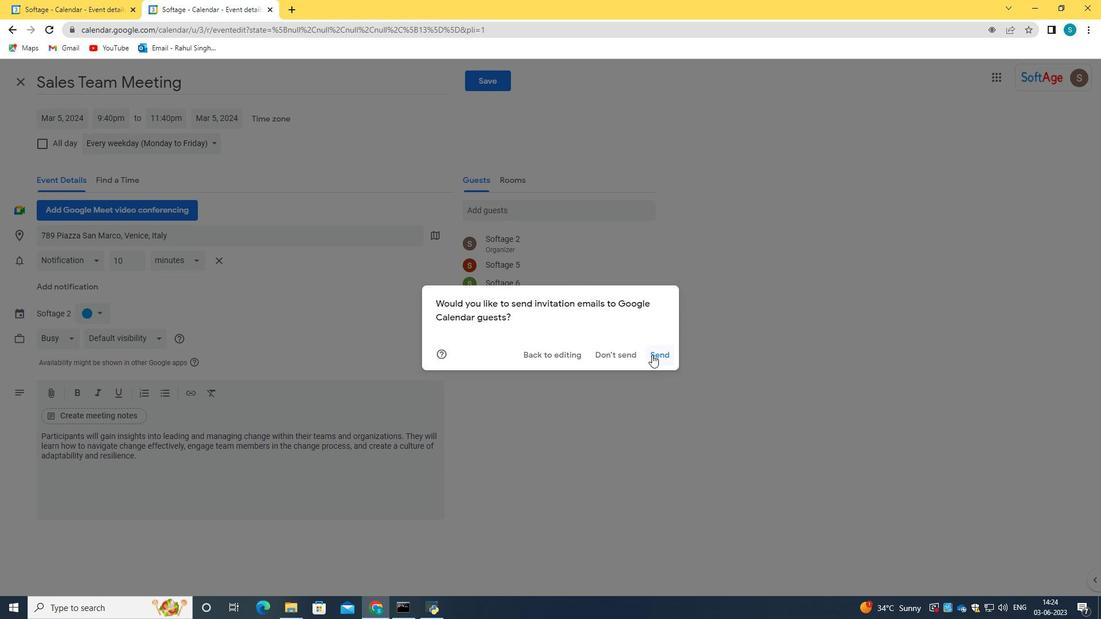 
Action: Mouse moved to (384, 177)
Screenshot: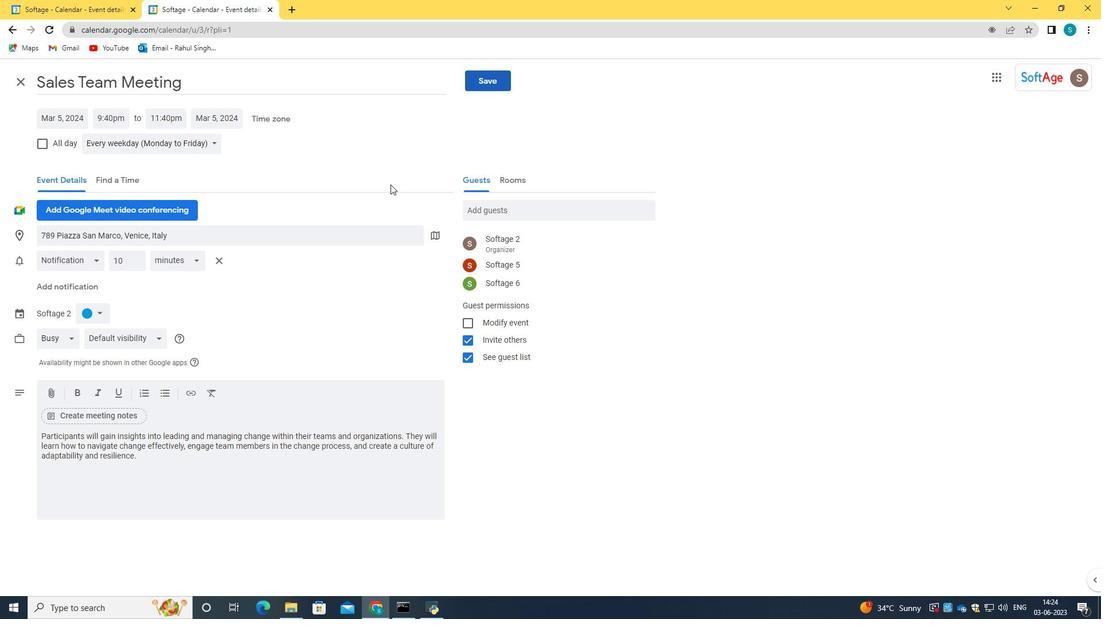 
